 Task: Set the output module to "DirectX audio output ".
Action: Mouse moved to (117, 13)
Screenshot: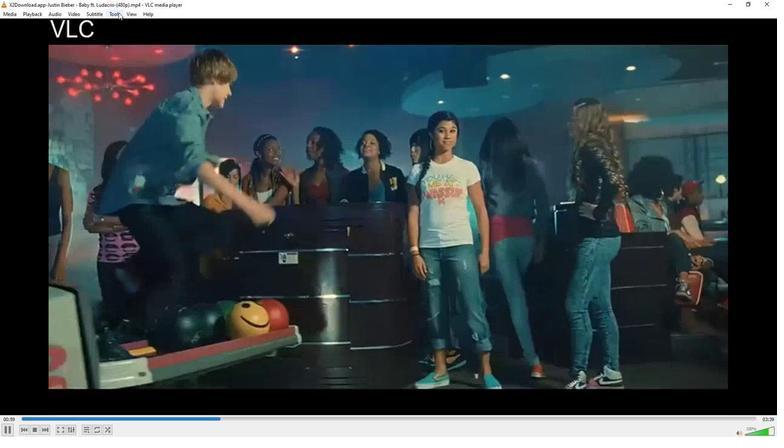 
Action: Mouse pressed left at (117, 13)
Screenshot: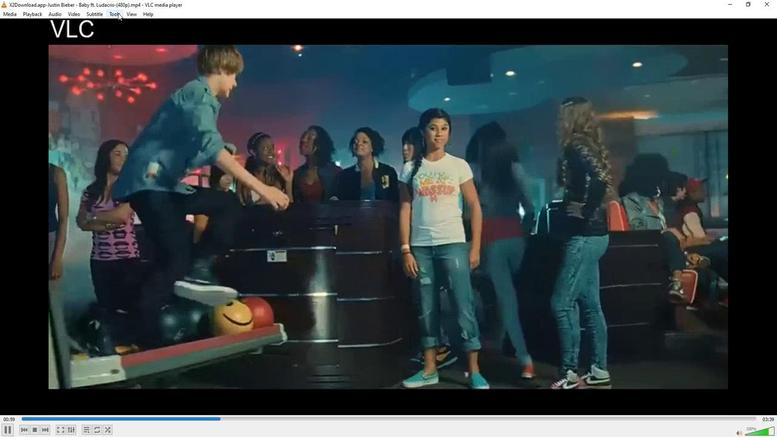 
Action: Mouse moved to (133, 113)
Screenshot: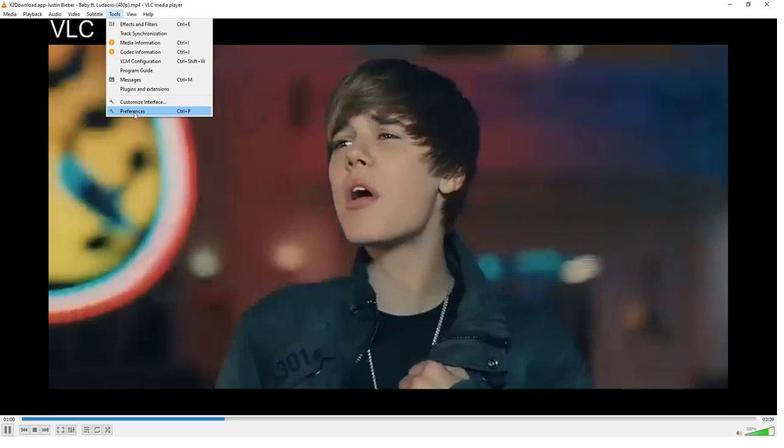 
Action: Mouse pressed left at (133, 113)
Screenshot: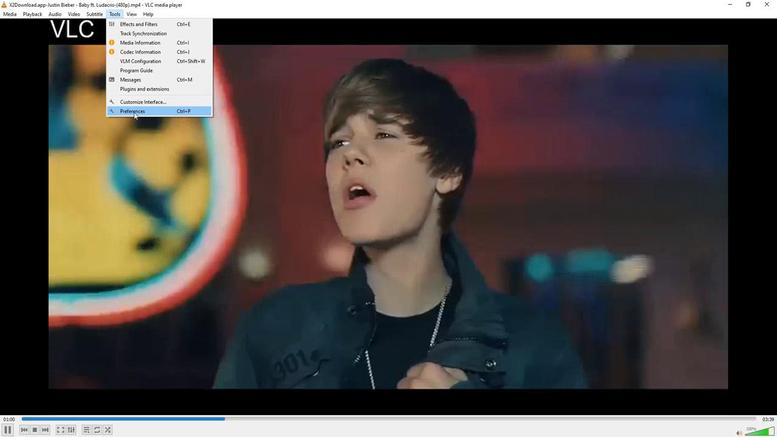 
Action: Mouse moved to (314, 82)
Screenshot: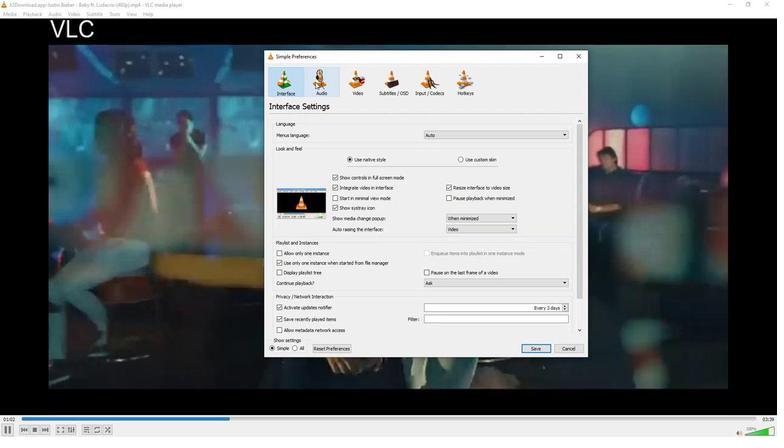 
Action: Mouse pressed left at (314, 82)
Screenshot: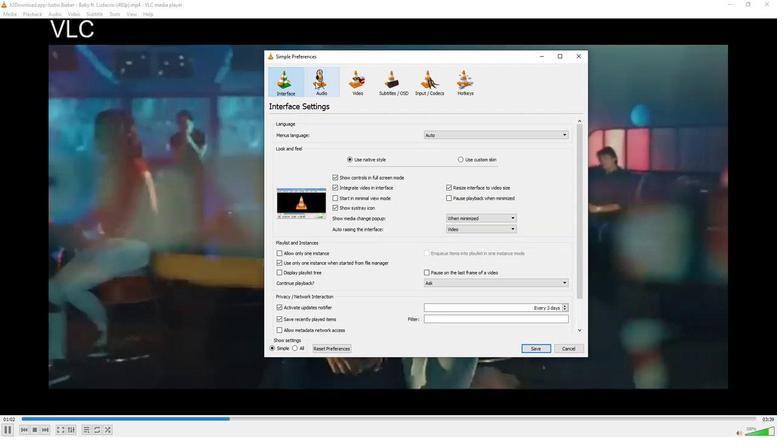 
Action: Mouse moved to (408, 164)
Screenshot: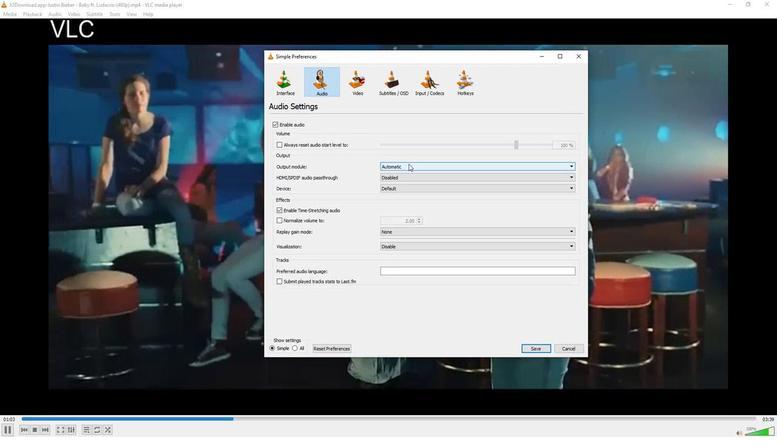 
Action: Mouse pressed left at (408, 164)
Screenshot: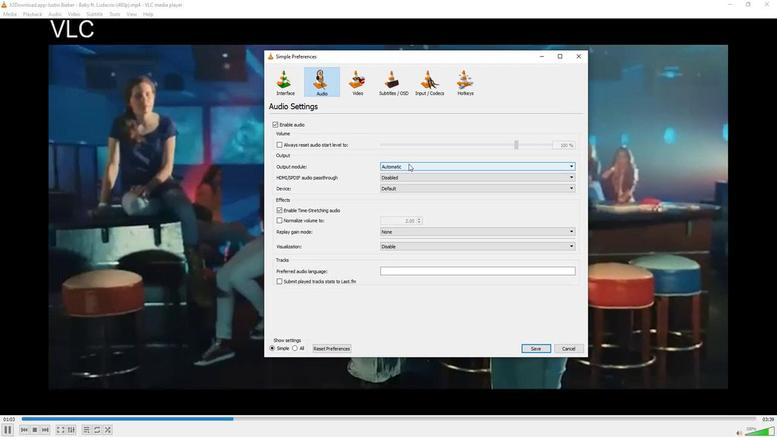 
Action: Mouse moved to (400, 182)
Screenshot: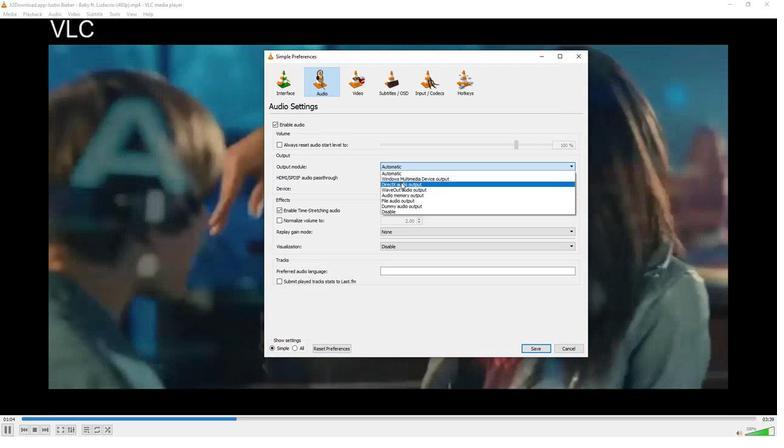 
Action: Mouse pressed left at (400, 182)
Screenshot: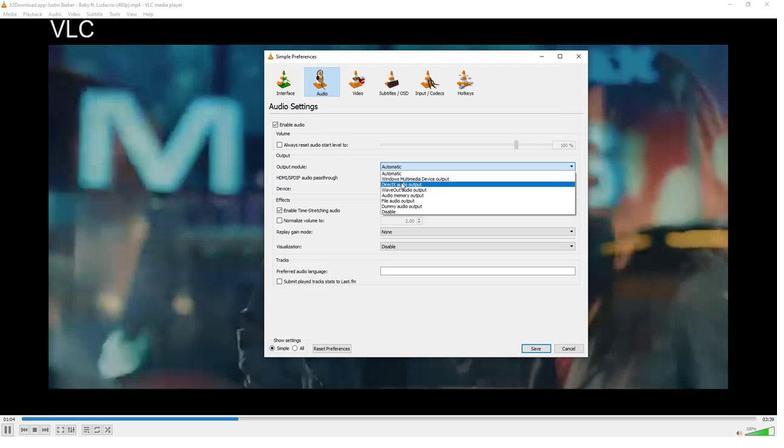 
Action: Mouse moved to (393, 292)
Screenshot: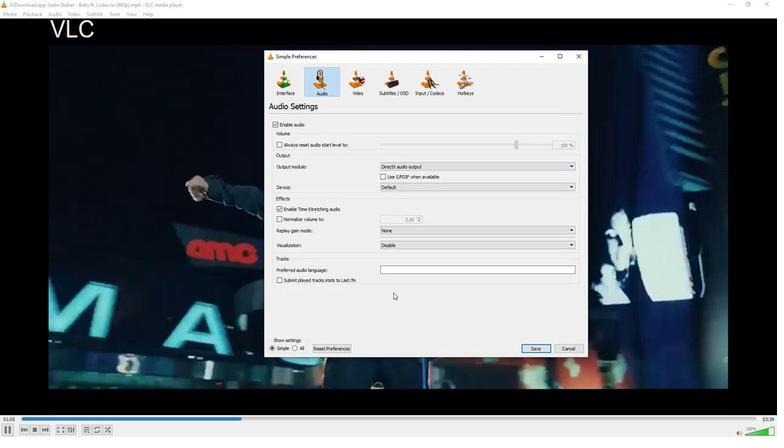 
